 Task: Look for products in the category "Makeup" from Denco only.
Action: Mouse moved to (247, 124)
Screenshot: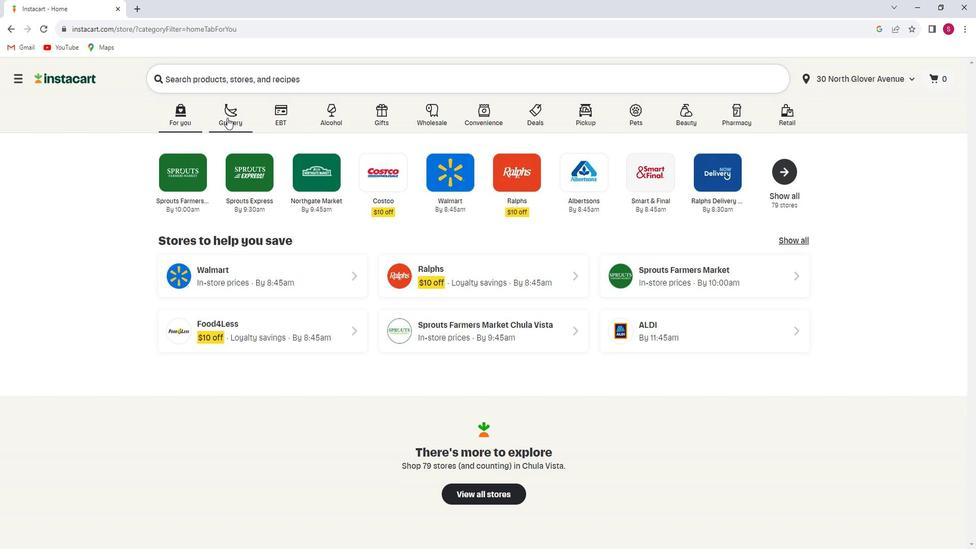 
Action: Mouse pressed left at (247, 124)
Screenshot: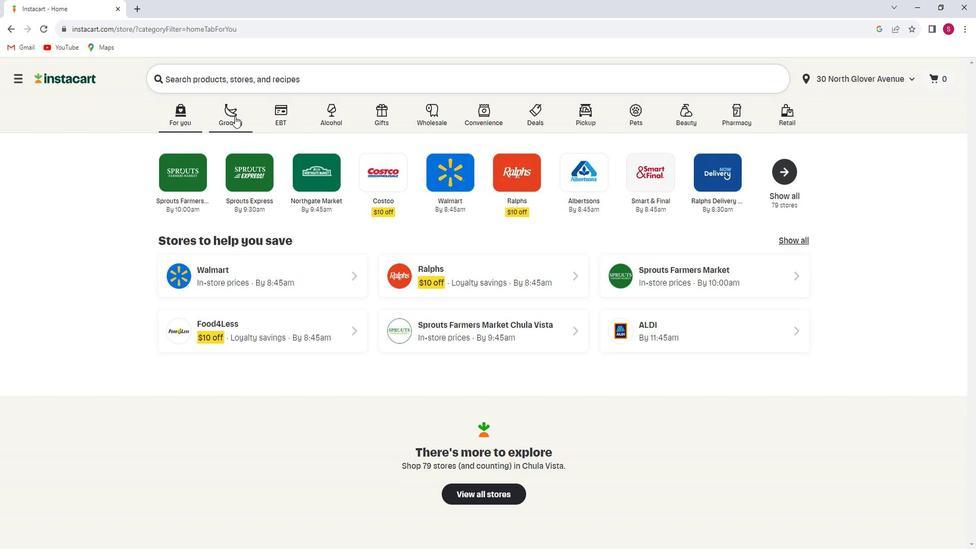 
Action: Mouse moved to (260, 307)
Screenshot: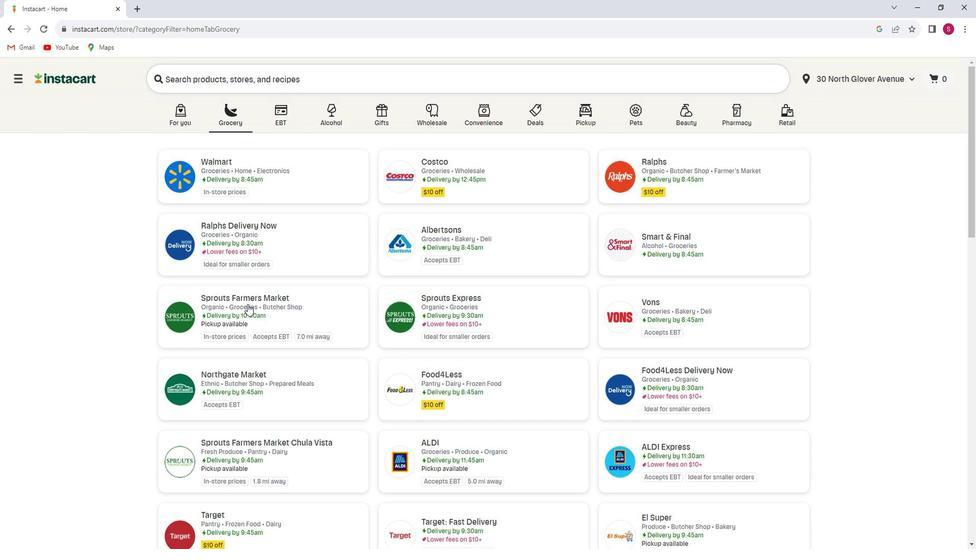 
Action: Mouse pressed left at (260, 307)
Screenshot: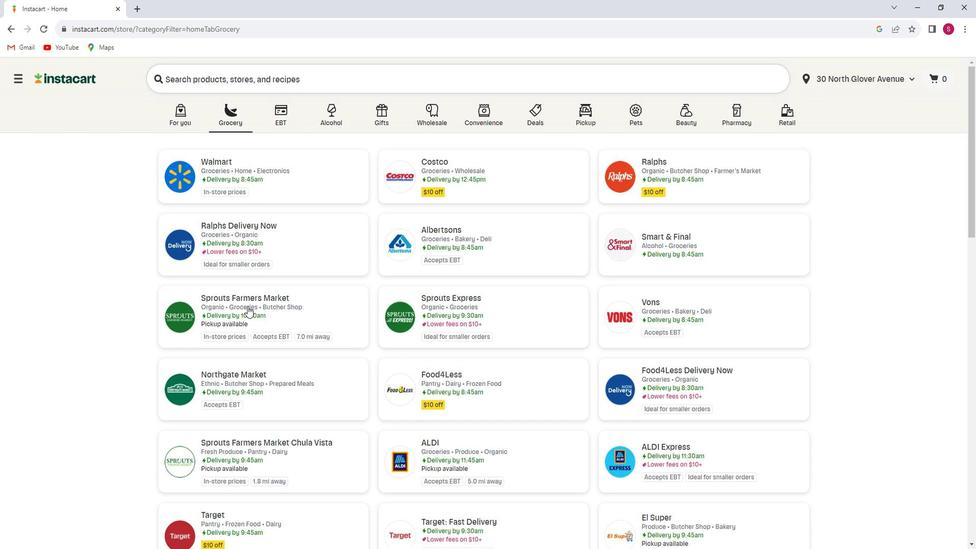 
Action: Mouse moved to (81, 316)
Screenshot: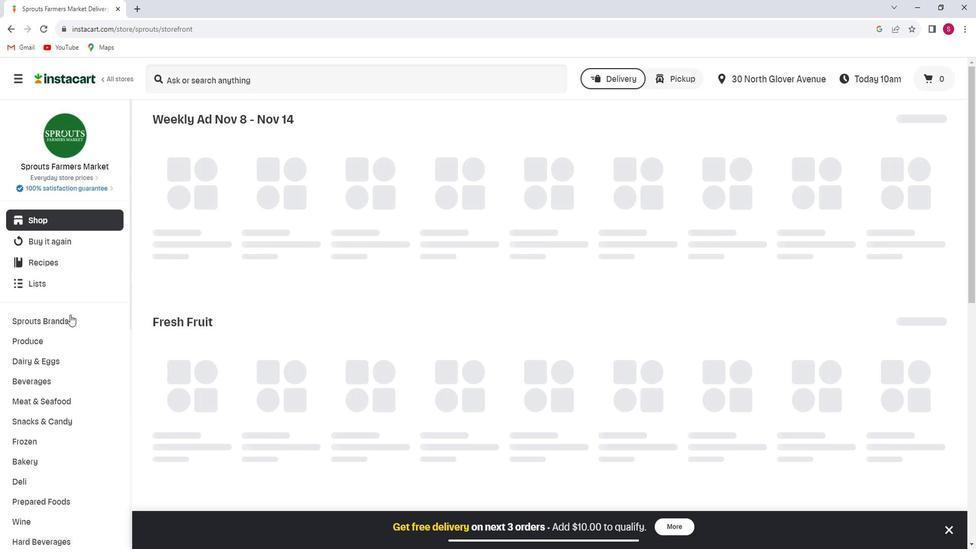 
Action: Mouse scrolled (81, 316) with delta (0, 0)
Screenshot: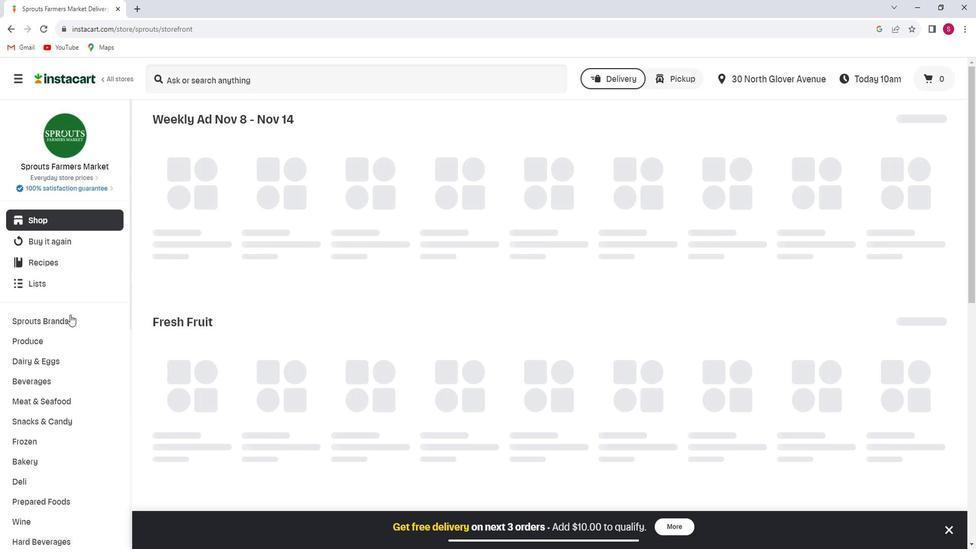 
Action: Mouse scrolled (81, 316) with delta (0, 0)
Screenshot: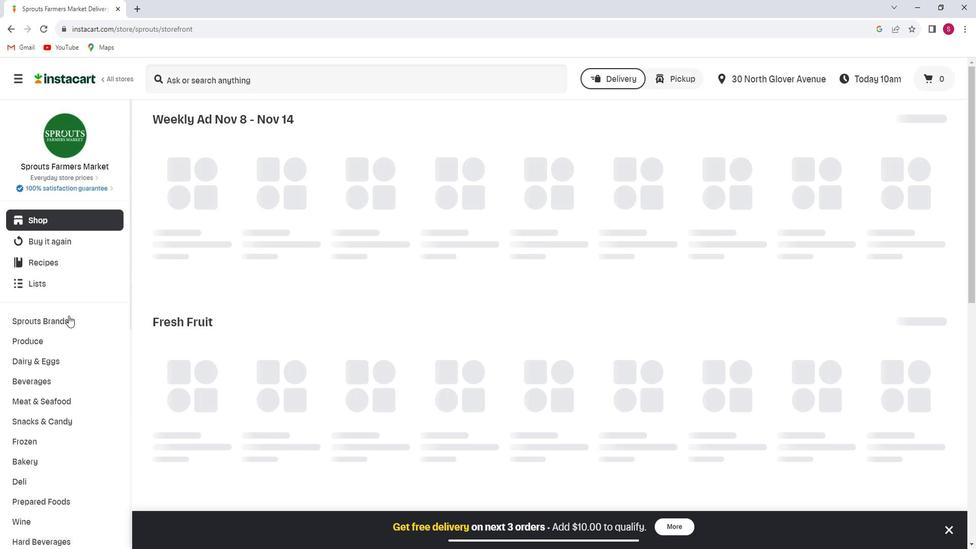 
Action: Mouse scrolled (81, 316) with delta (0, 0)
Screenshot: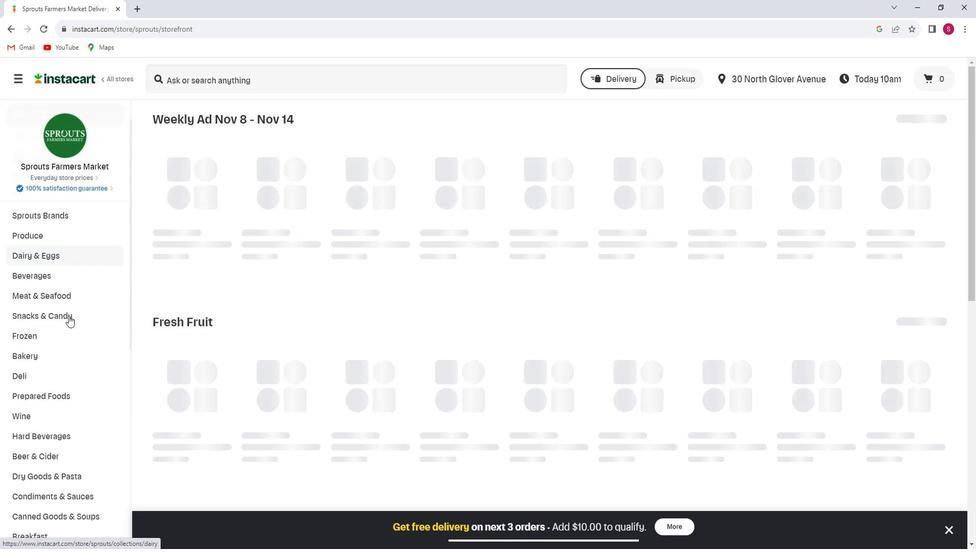 
Action: Mouse scrolled (81, 316) with delta (0, 0)
Screenshot: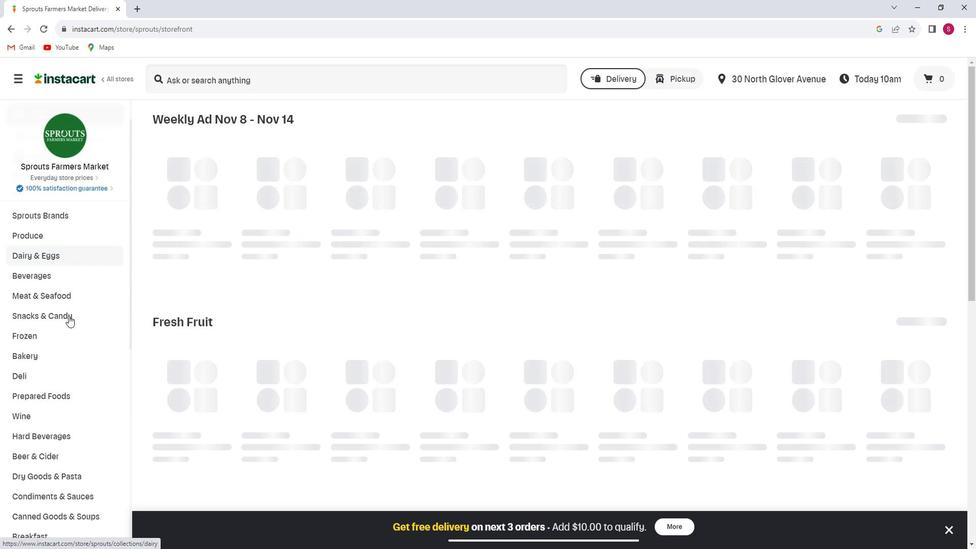 
Action: Mouse scrolled (81, 316) with delta (0, 0)
Screenshot: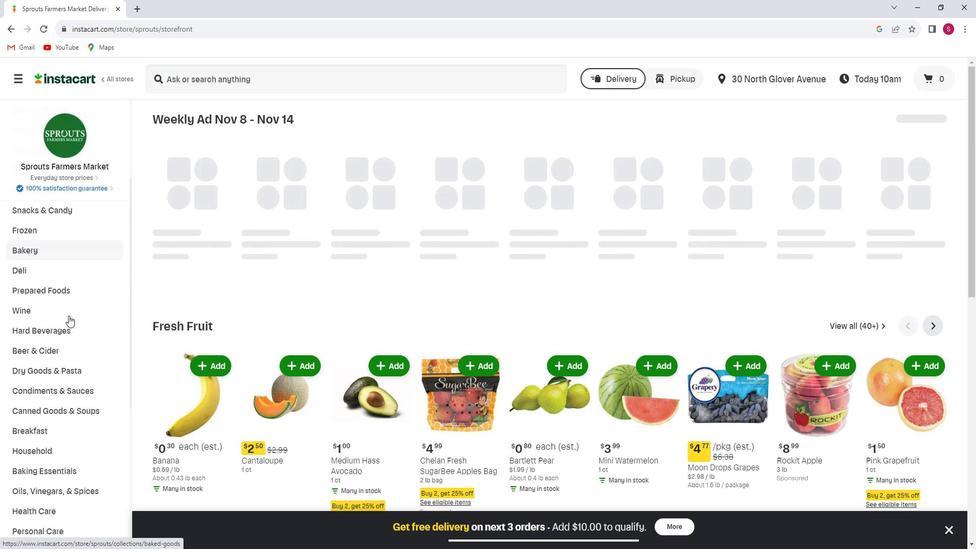 
Action: Mouse scrolled (81, 316) with delta (0, 0)
Screenshot: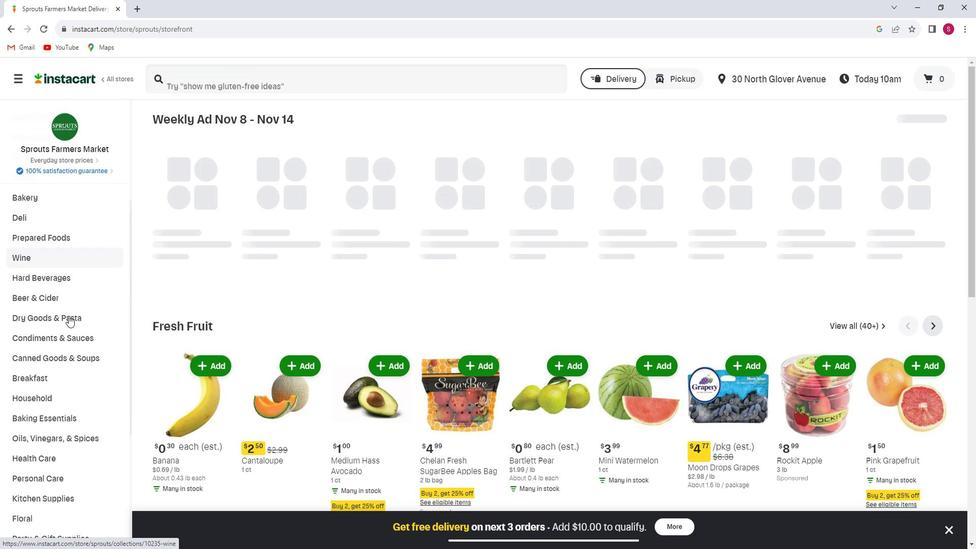 
Action: Mouse scrolled (81, 316) with delta (0, 0)
Screenshot: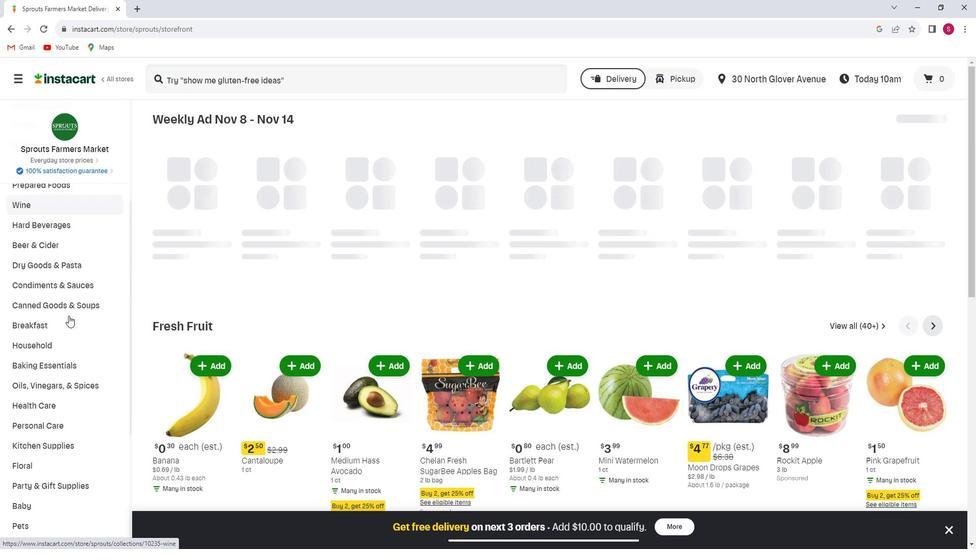
Action: Mouse moved to (72, 373)
Screenshot: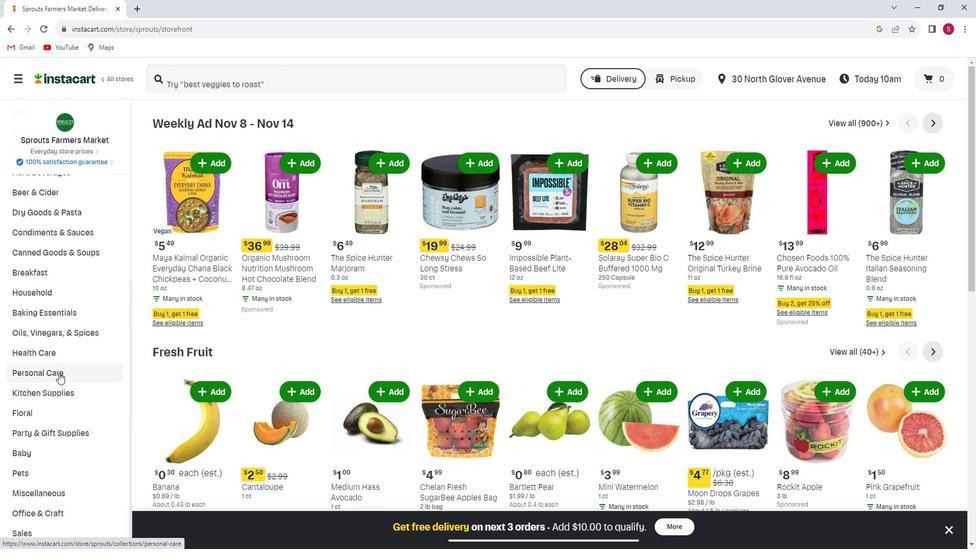 
Action: Mouse pressed left at (72, 373)
Screenshot: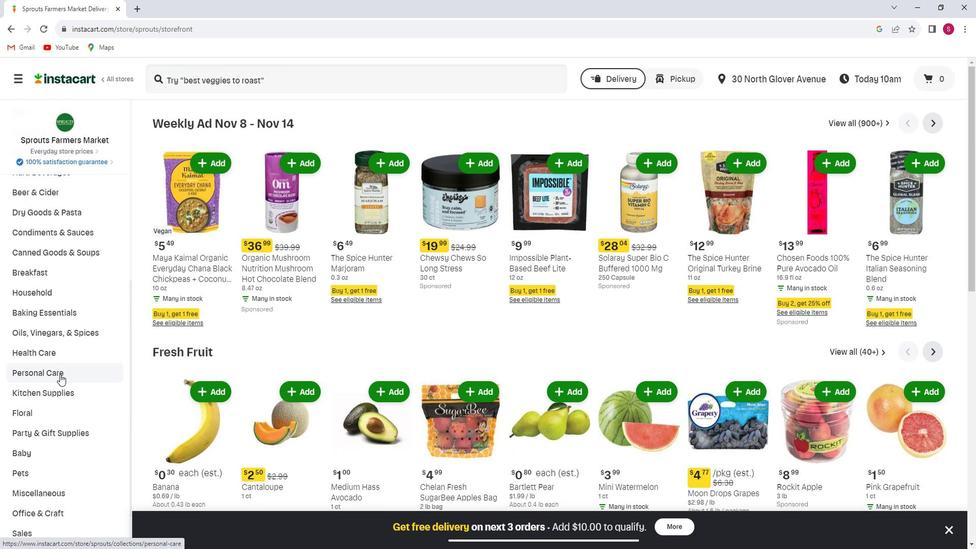 
Action: Mouse moved to (897, 154)
Screenshot: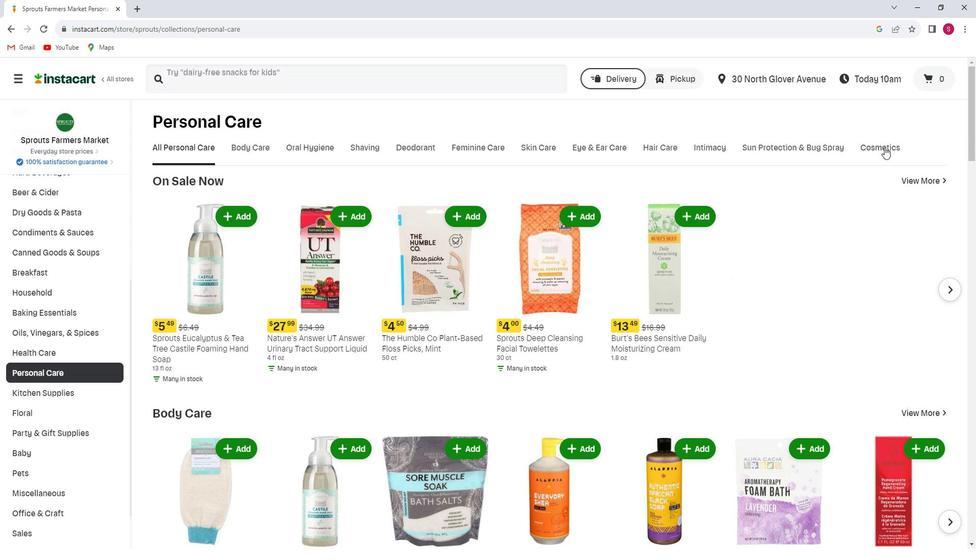 
Action: Mouse pressed left at (897, 154)
Screenshot: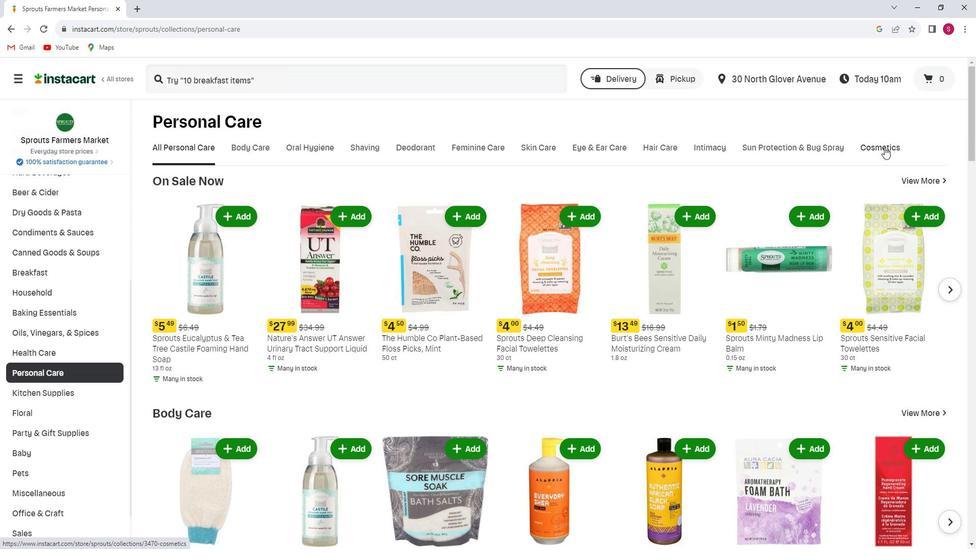 
Action: Mouse moved to (233, 195)
Screenshot: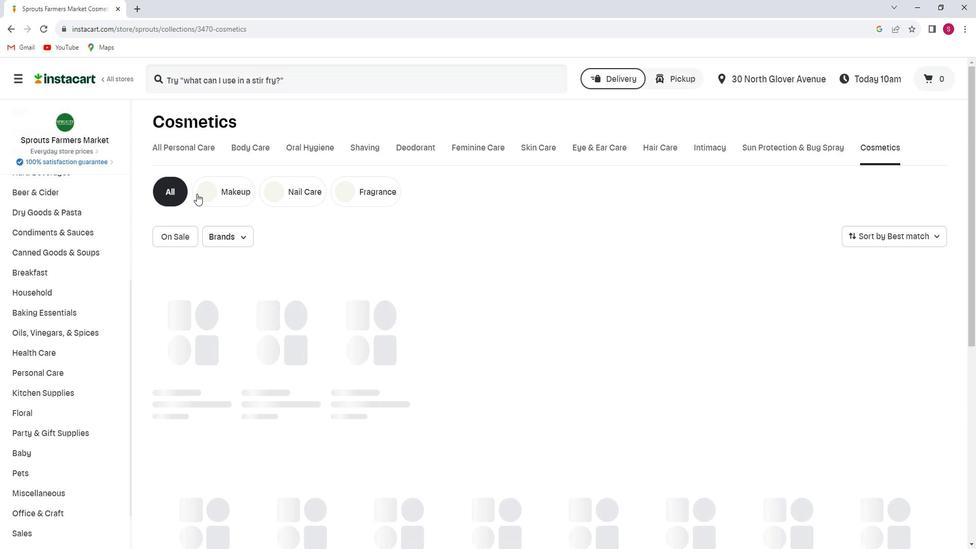 
Action: Mouse pressed left at (233, 195)
Screenshot: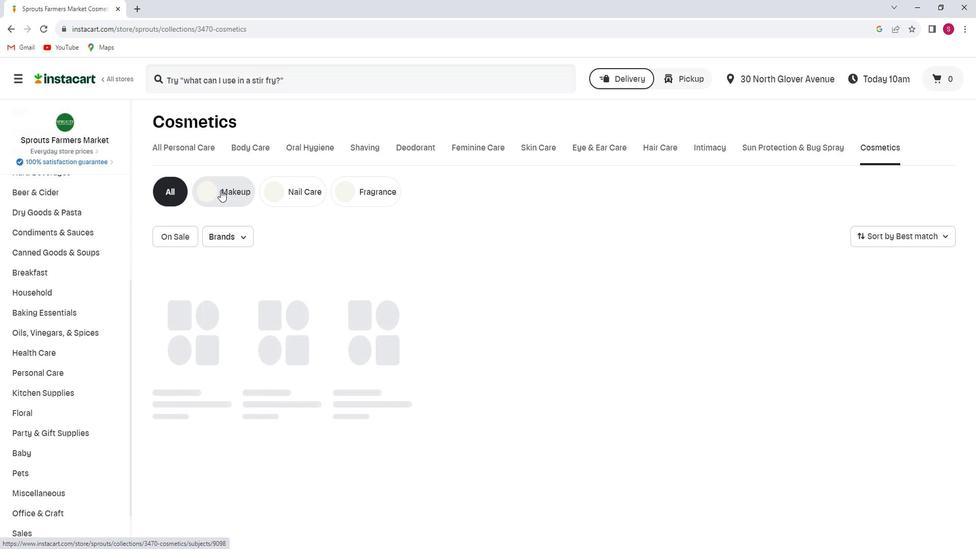 
Action: Mouse moved to (254, 237)
Screenshot: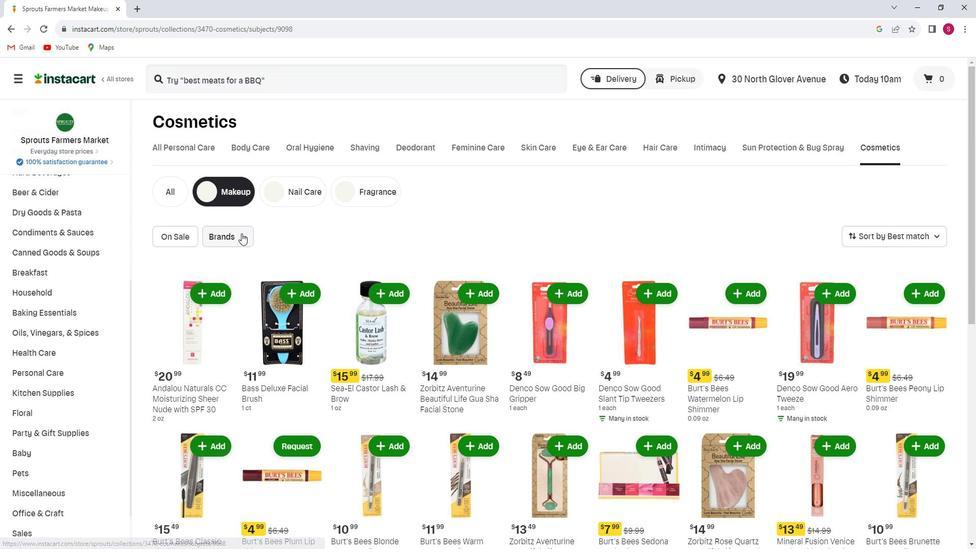
Action: Mouse pressed left at (254, 237)
Screenshot: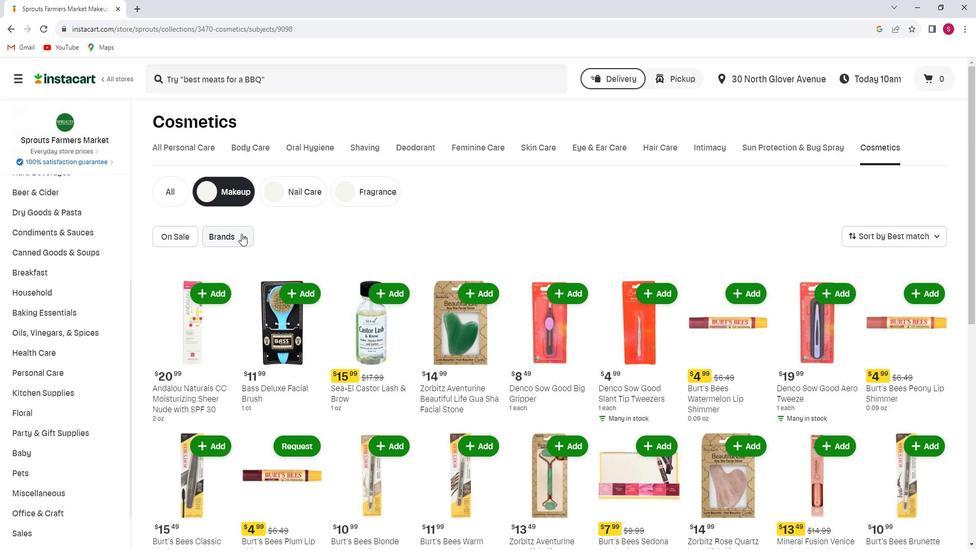 
Action: Mouse moved to (227, 347)
Screenshot: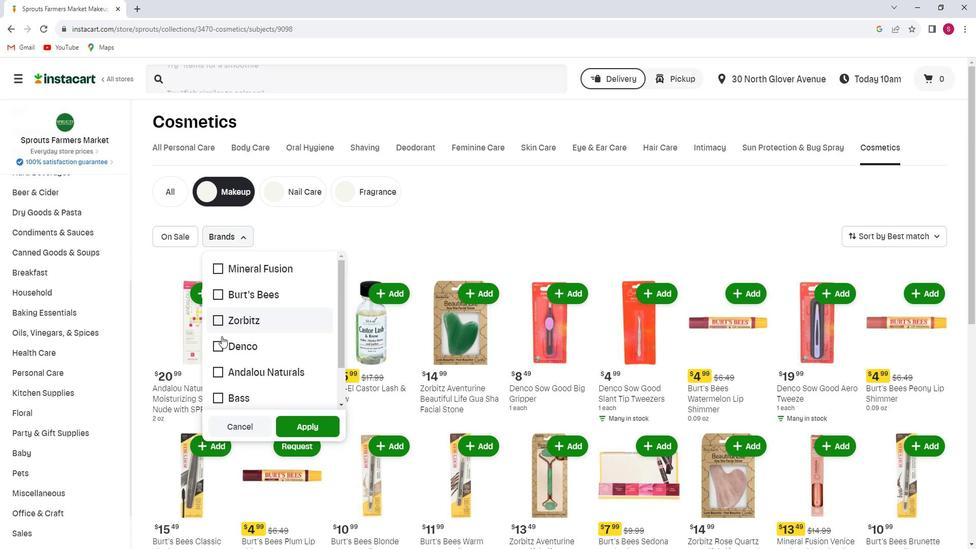 
Action: Mouse pressed left at (227, 347)
Screenshot: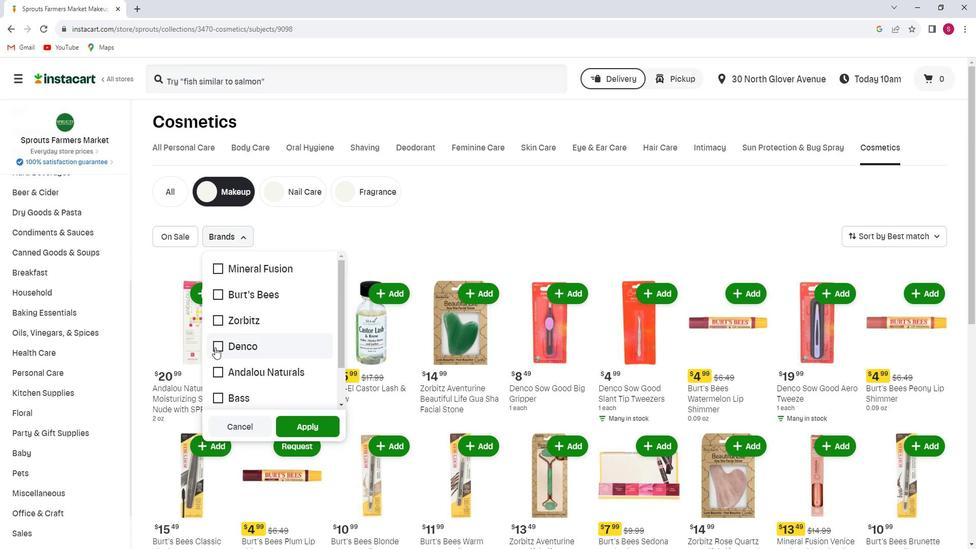 
Action: Mouse moved to (311, 427)
Screenshot: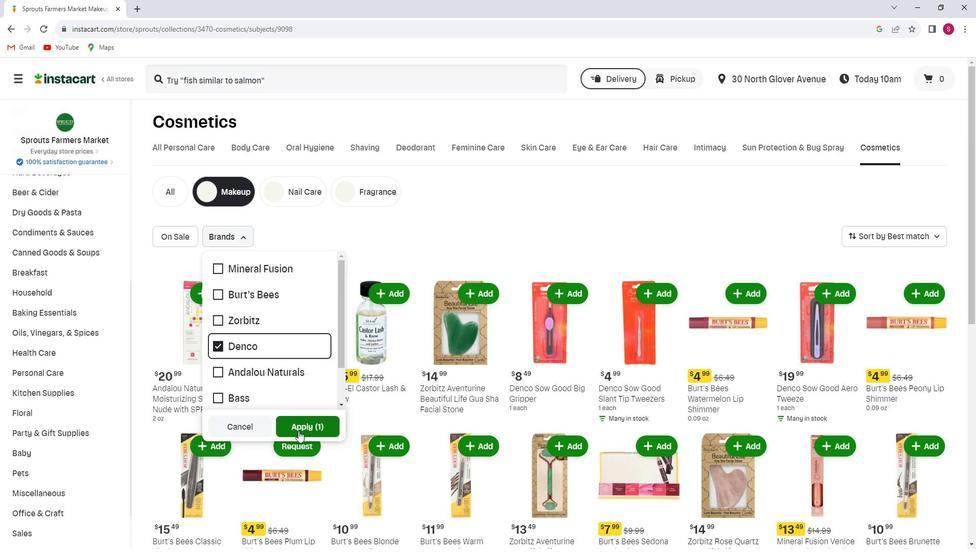 
Action: Mouse pressed left at (311, 427)
Screenshot: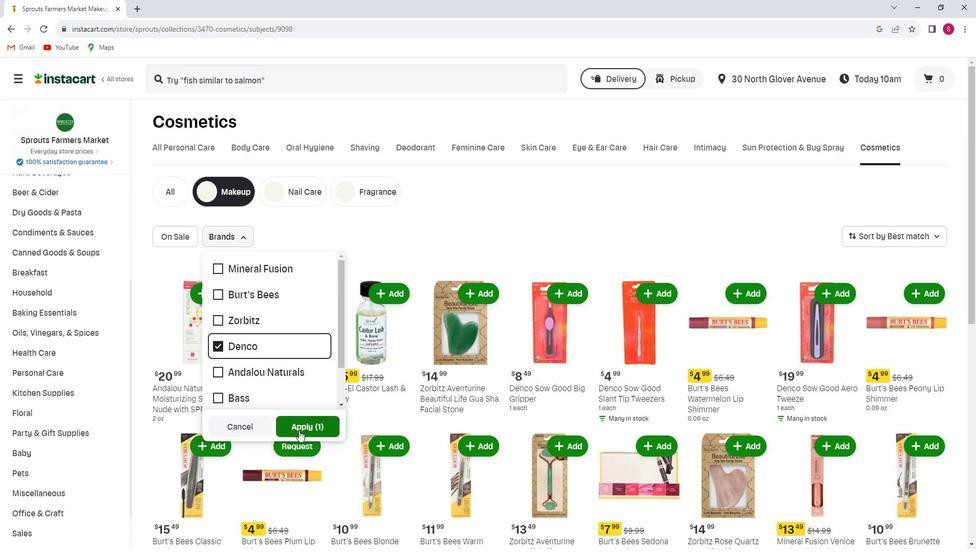 
